 Task: Report junk   from parteek.kumar@softage.net with a subject Subject0005
Action: Mouse moved to (546, 37)
Screenshot: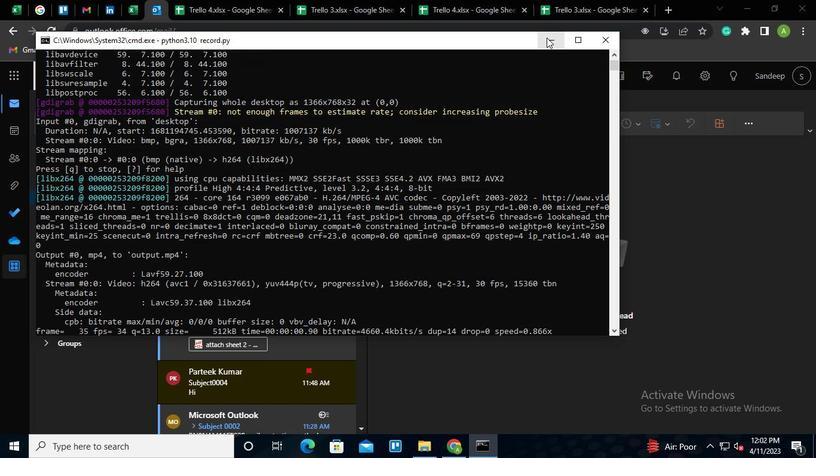 
Action: Mouse pressed left at (546, 37)
Screenshot: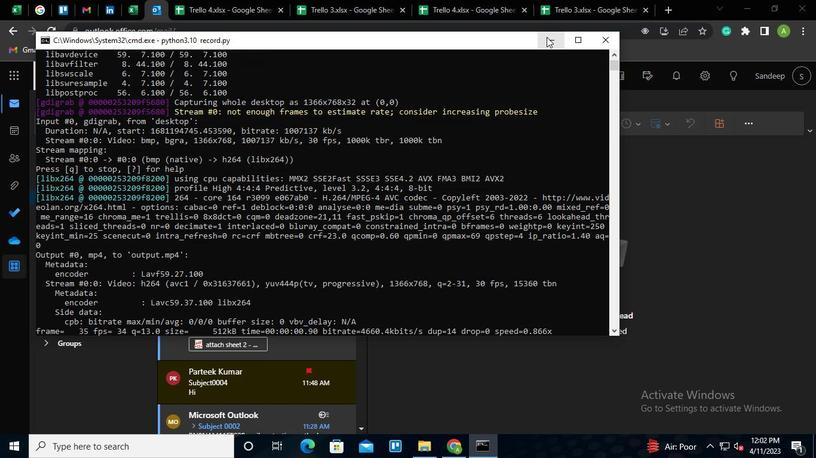 
Action: Mouse moved to (278, 272)
Screenshot: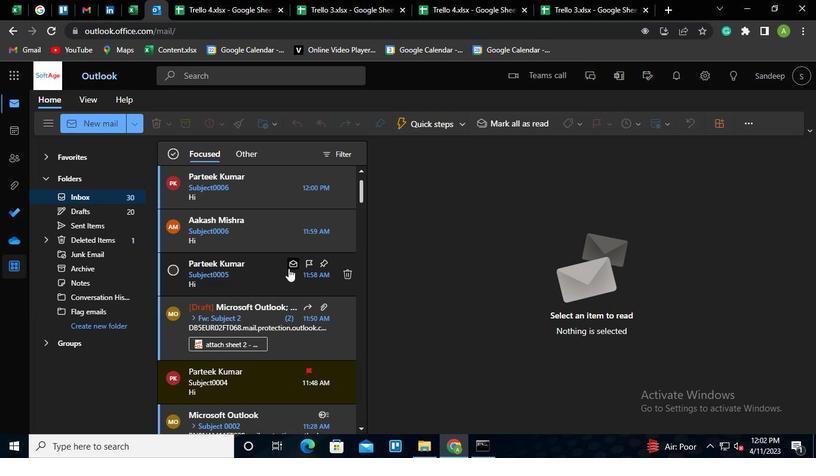 
Action: Mouse pressed right at (278, 272)
Screenshot: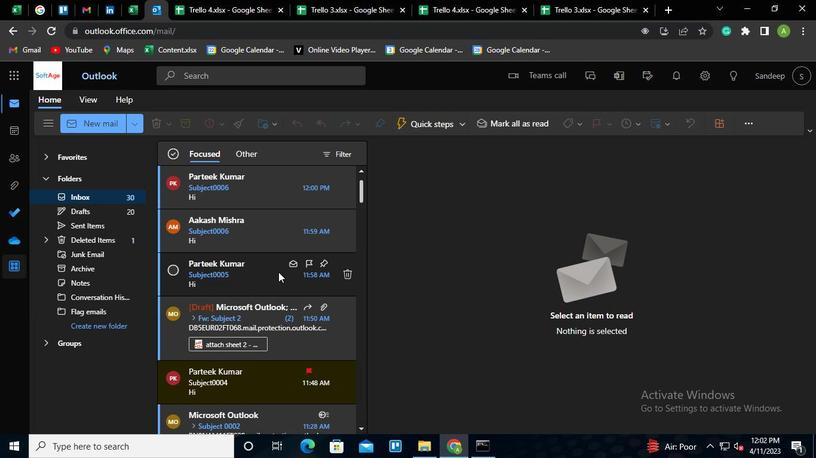 
Action: Mouse moved to (305, 350)
Screenshot: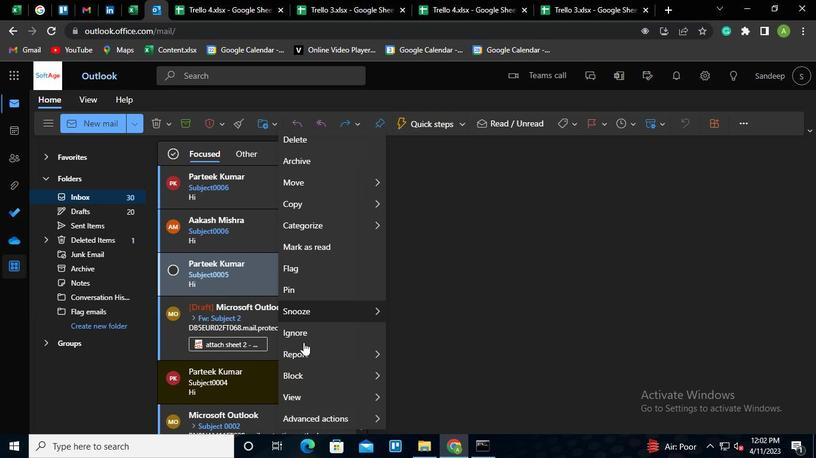
Action: Mouse pressed left at (305, 350)
Screenshot: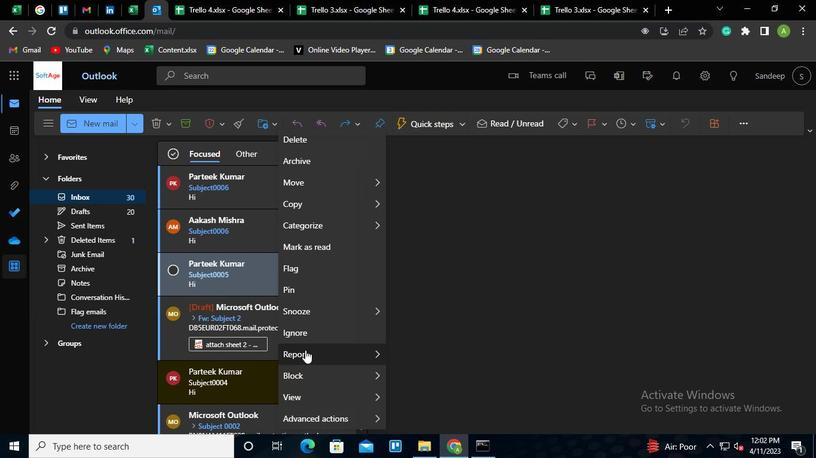 
Action: Mouse moved to (412, 360)
Screenshot: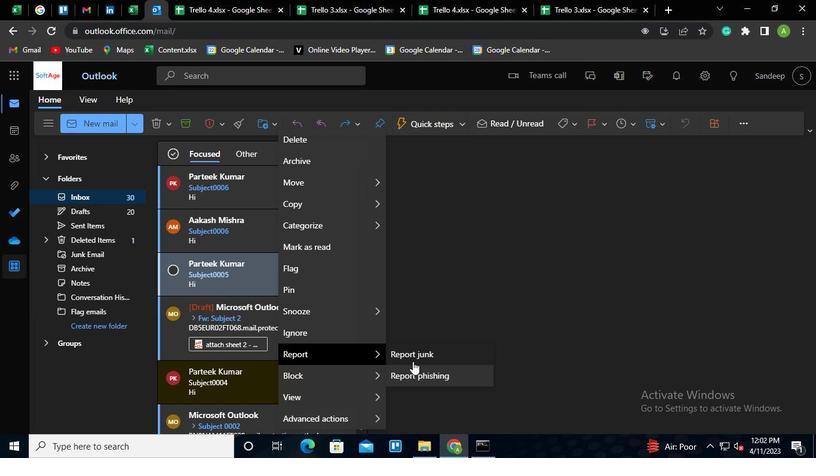 
Action: Mouse pressed left at (412, 360)
Screenshot: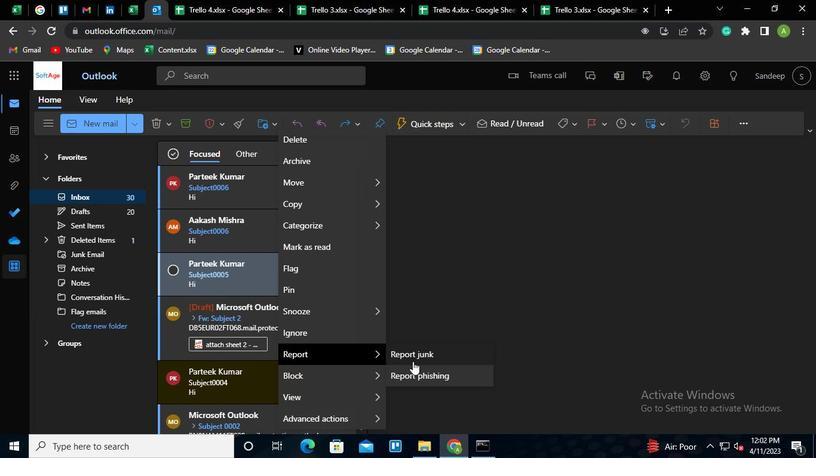 
Action: Mouse moved to (417, 286)
Screenshot: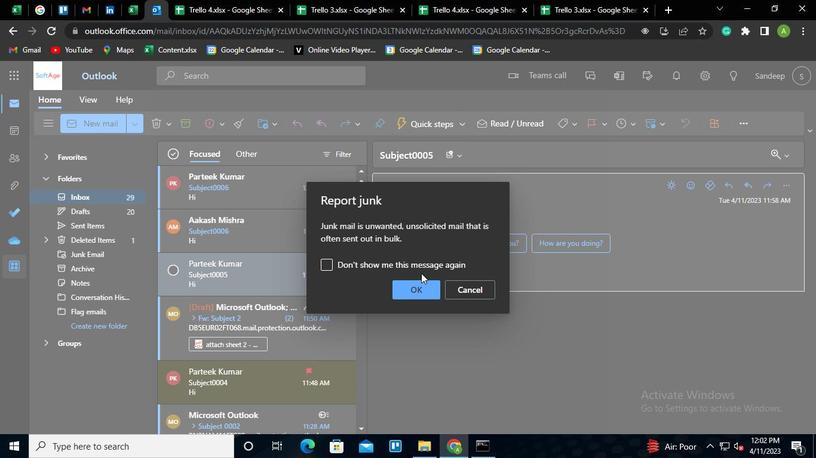 
Action: Mouse pressed left at (417, 286)
Screenshot: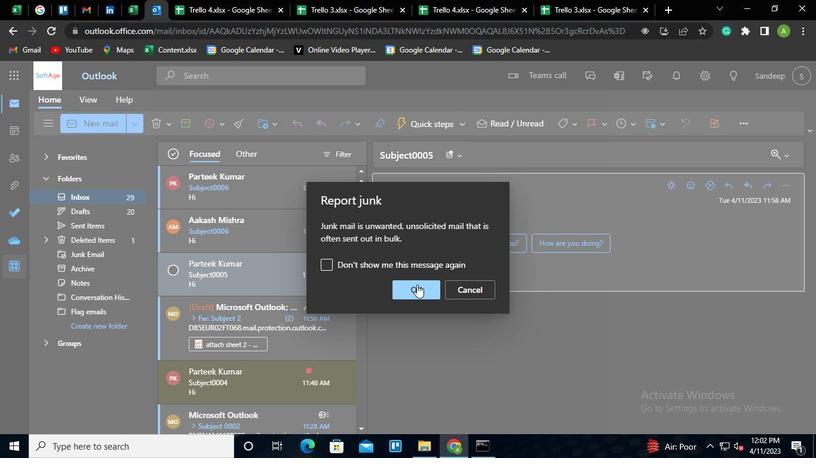 
Action: Mouse moved to (481, 449)
Screenshot: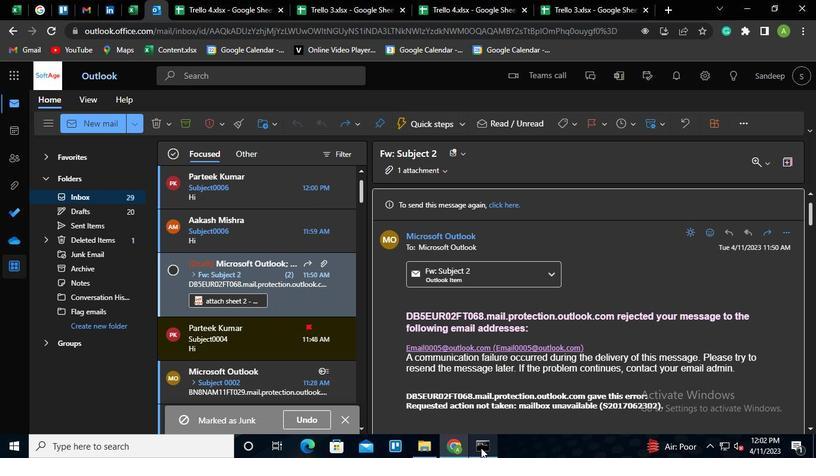 
Action: Mouse pressed left at (481, 449)
Screenshot: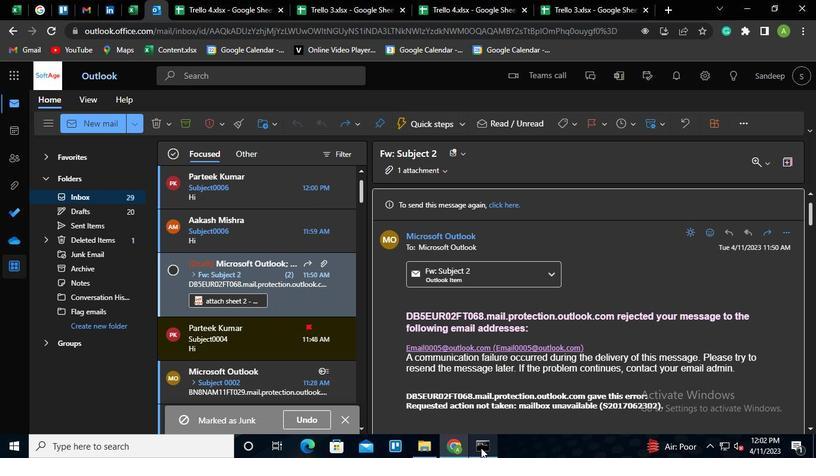 
Action: Mouse moved to (605, 43)
Screenshot: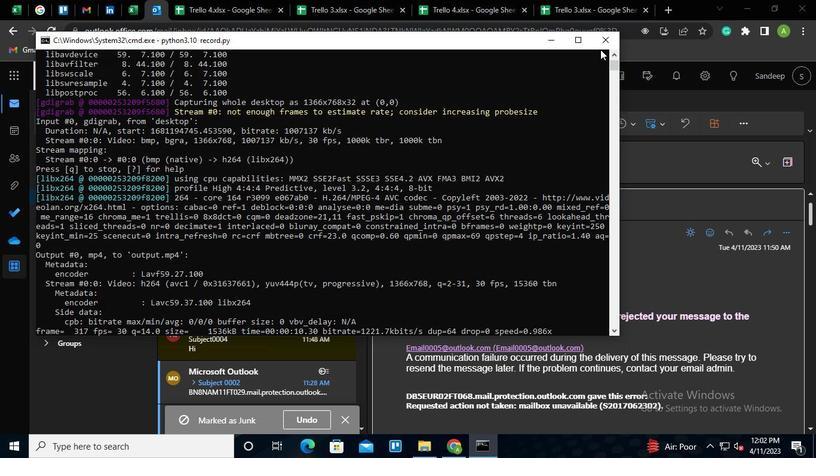 
Action: Mouse pressed left at (605, 43)
Screenshot: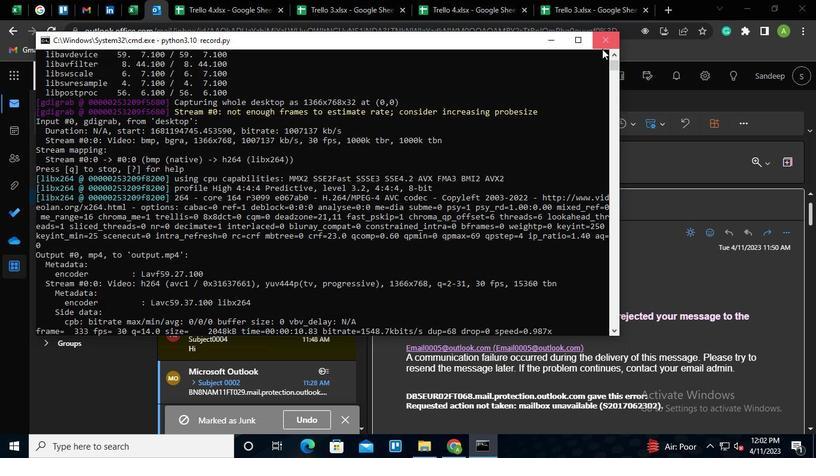 
